Task: Use the formula "EDATE" in spreadsheet "Project portfolio".
Action: Mouse moved to (252, 290)
Screenshot: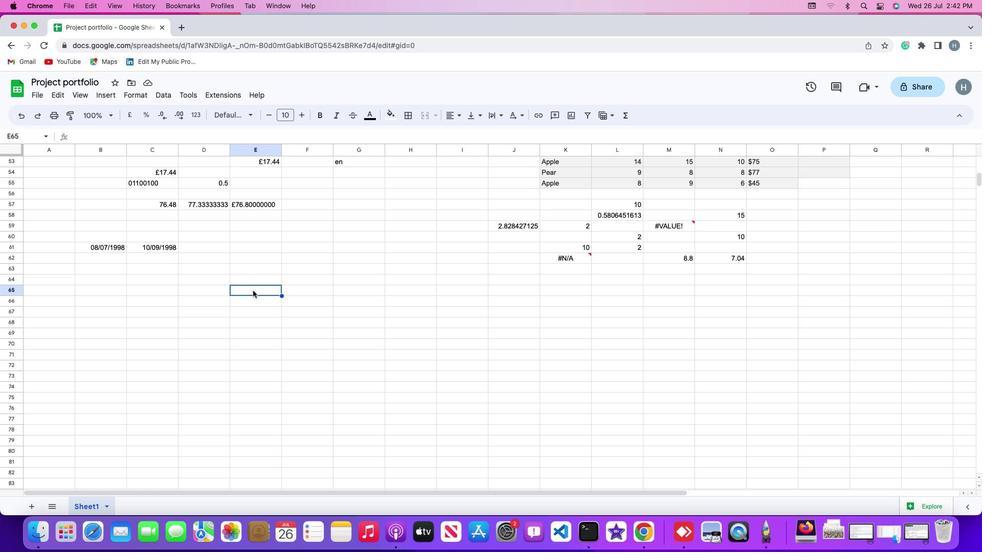 
Action: Mouse pressed left at (252, 290)
Screenshot: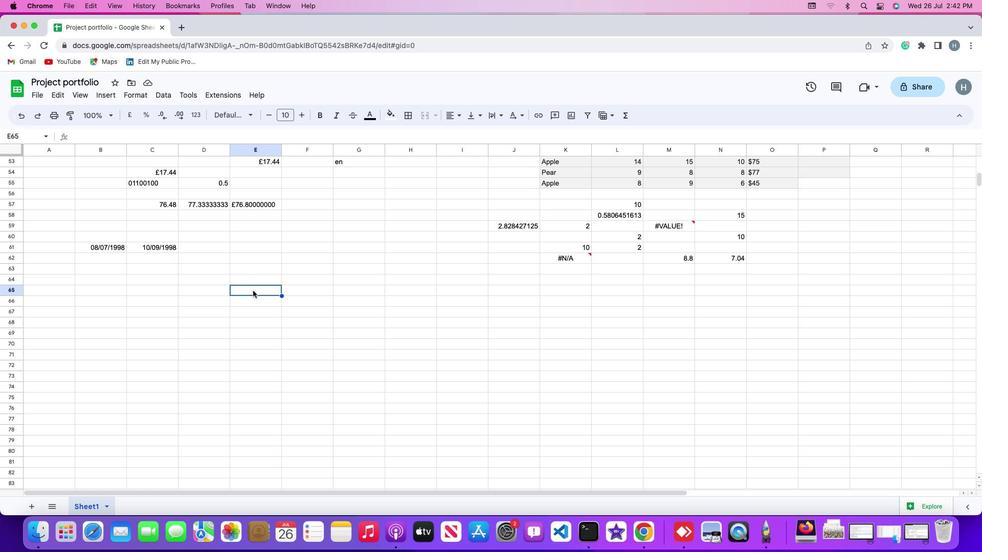 
Action: Mouse moved to (111, 98)
Screenshot: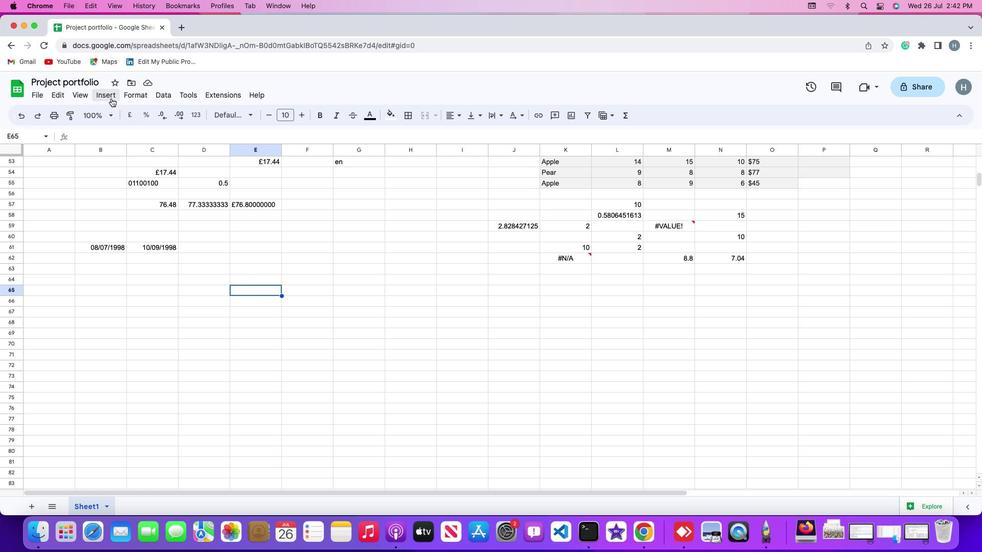 
Action: Mouse pressed left at (111, 98)
Screenshot: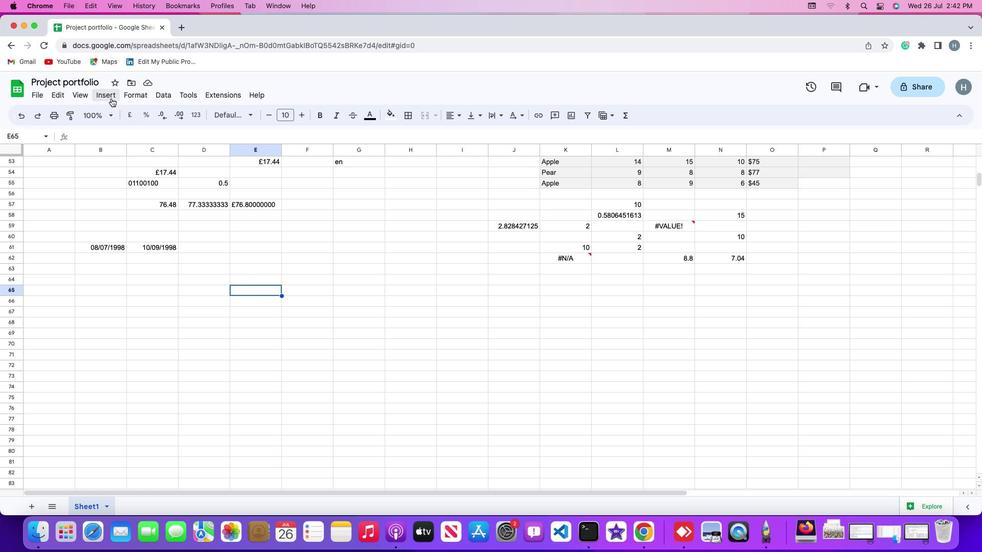 
Action: Mouse moved to (123, 259)
Screenshot: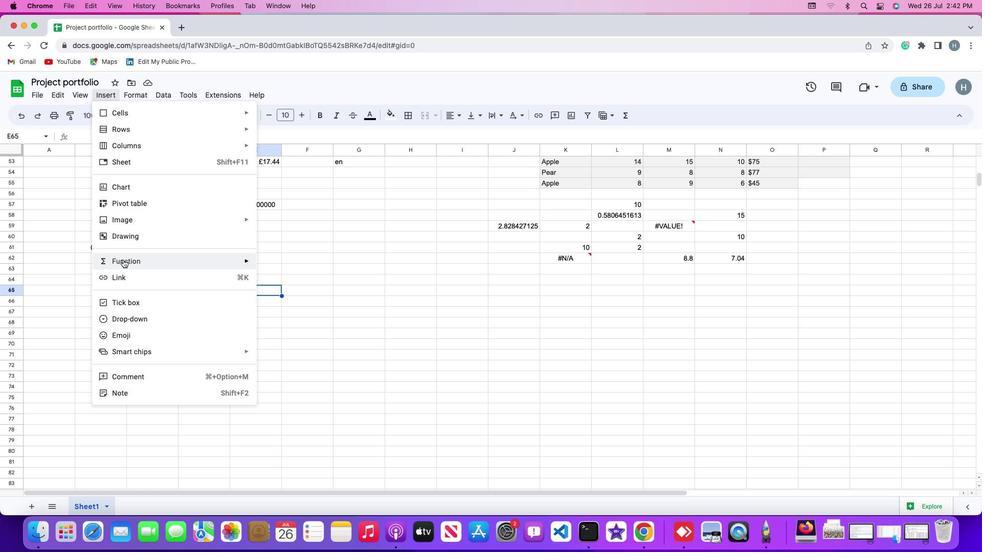 
Action: Mouse pressed left at (123, 259)
Screenshot: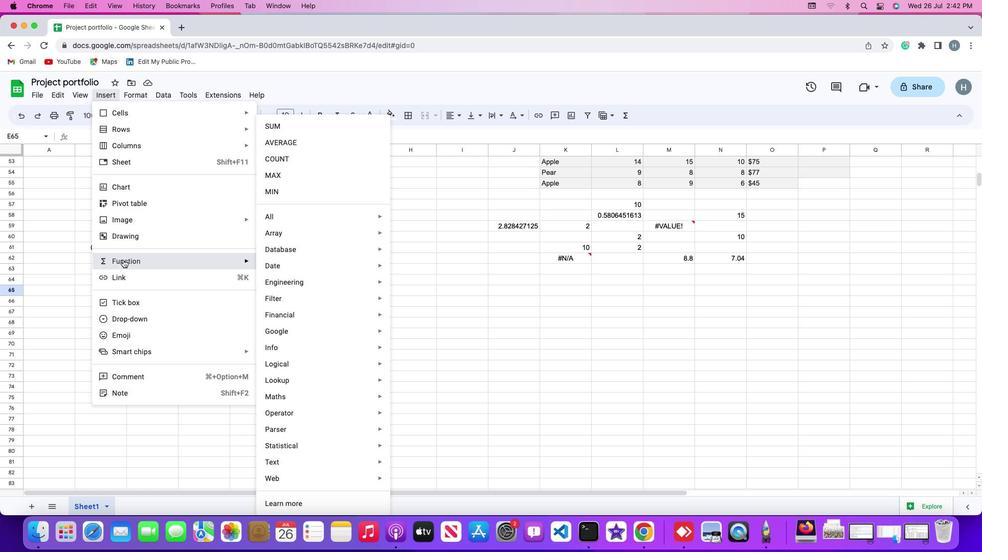 
Action: Mouse moved to (294, 215)
Screenshot: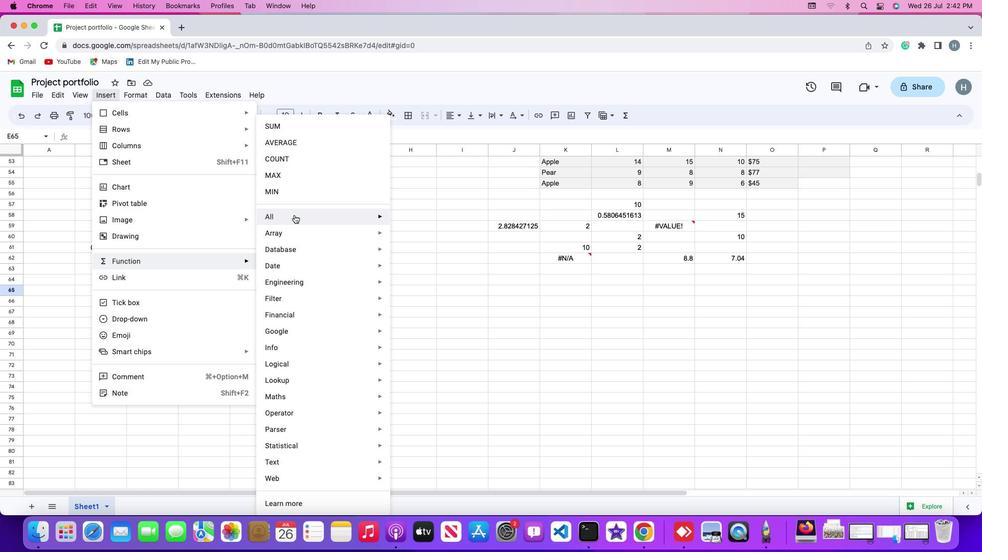 
Action: Mouse pressed left at (294, 215)
Screenshot: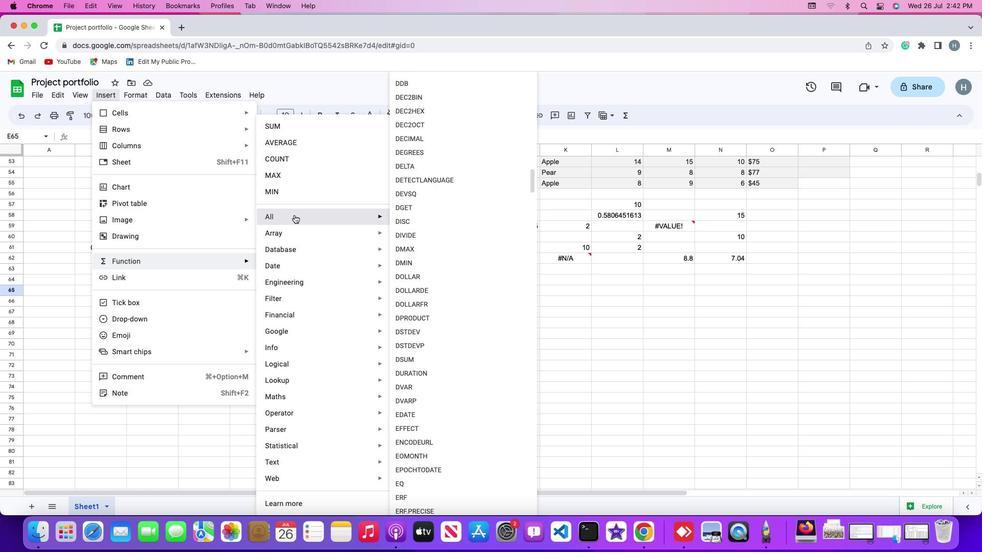 
Action: Mouse moved to (414, 420)
Screenshot: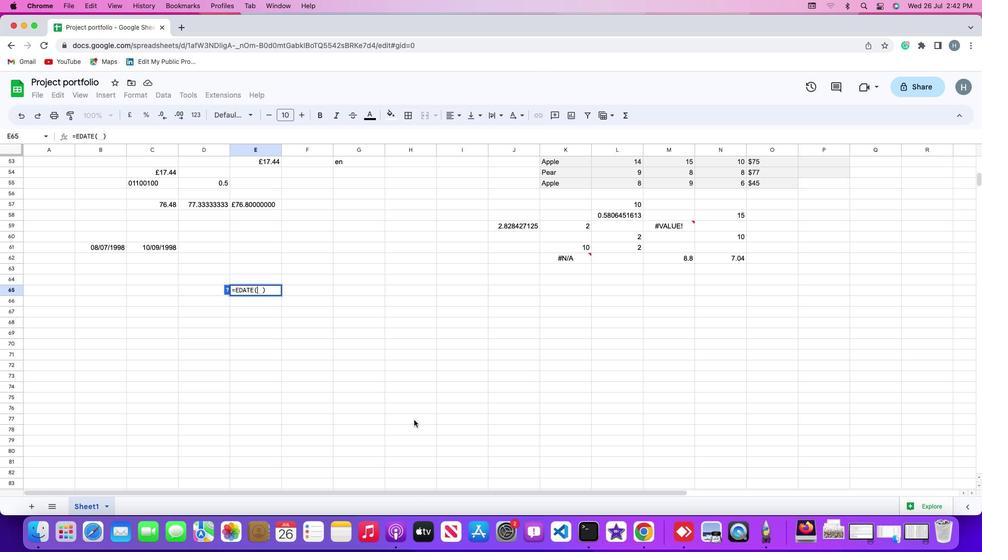 
Action: Mouse pressed left at (414, 420)
Screenshot: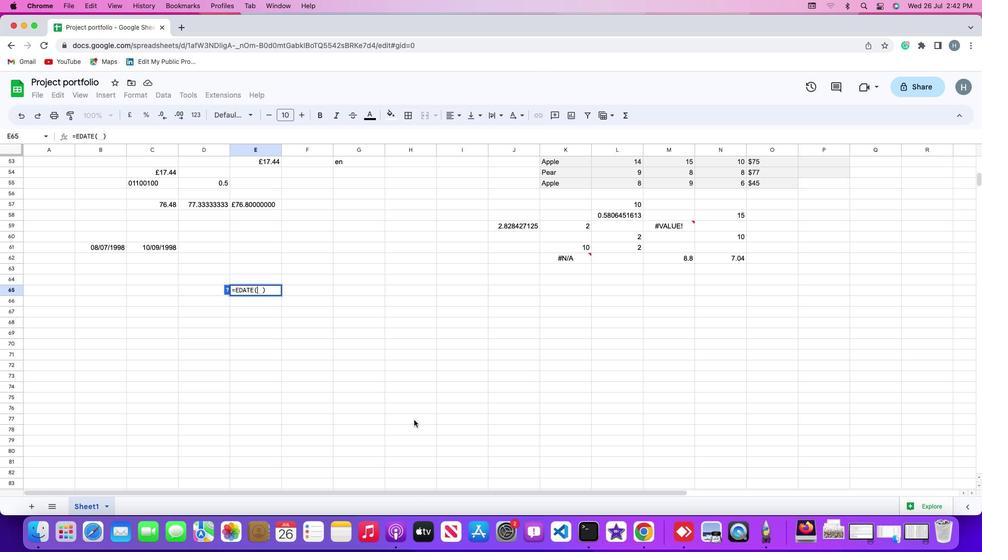 
Action: Mouse moved to (103, 247)
Screenshot: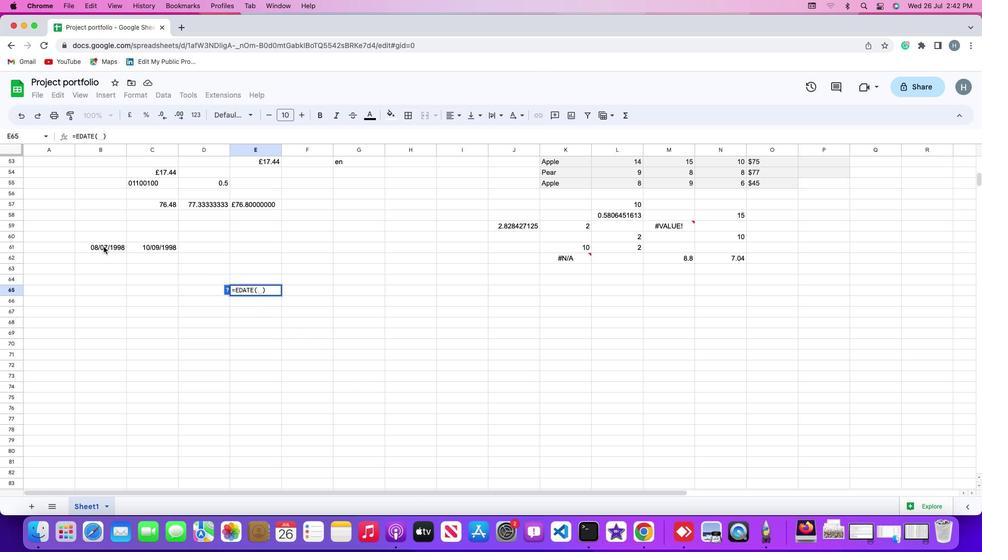 
Action: Mouse pressed left at (103, 247)
Screenshot: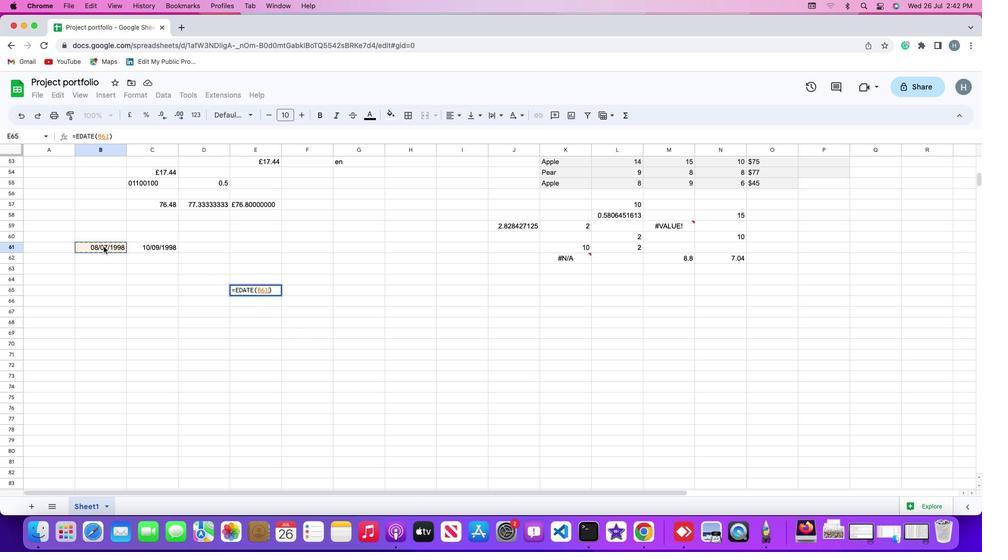 
Action: Key pressed ',''1'Key.enter
Screenshot: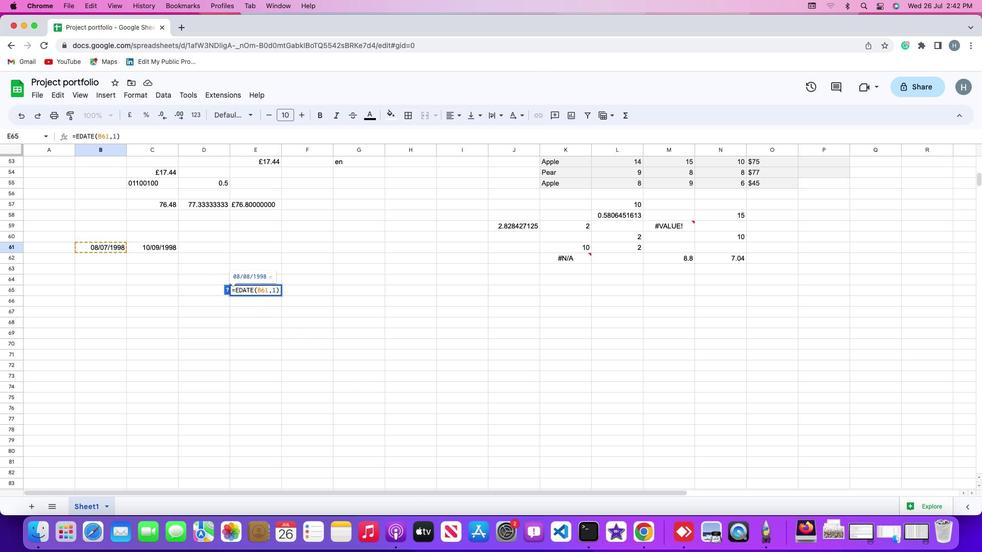 
